 Task: Sort the products in the category "One Pan Meals" by best match.
Action: Mouse moved to (270, 112)
Screenshot: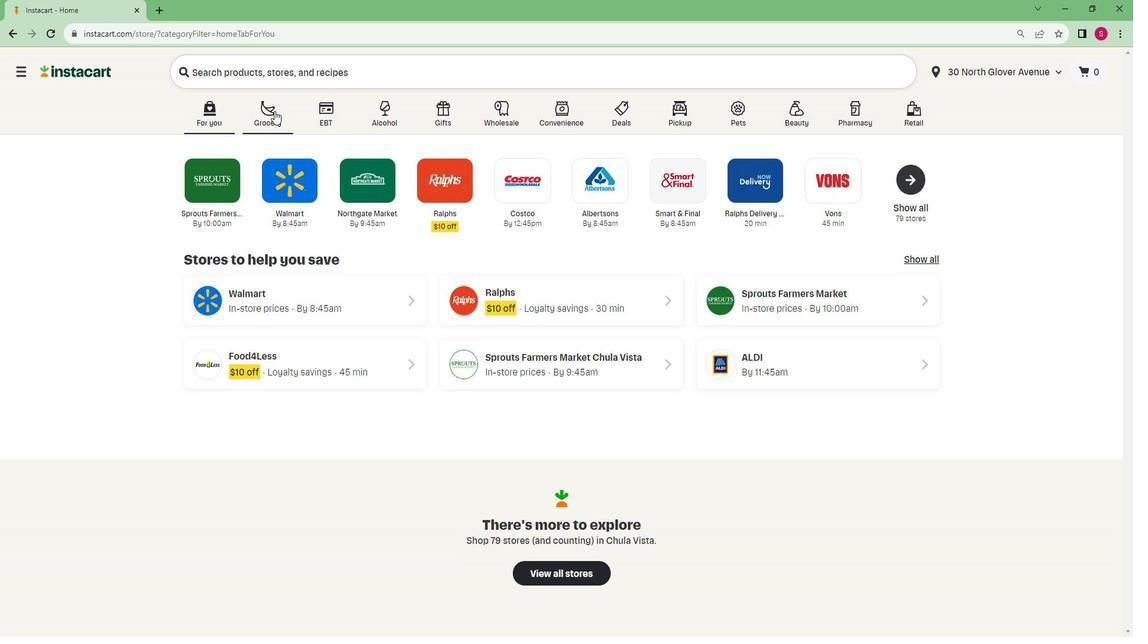 
Action: Mouse pressed left at (270, 112)
Screenshot: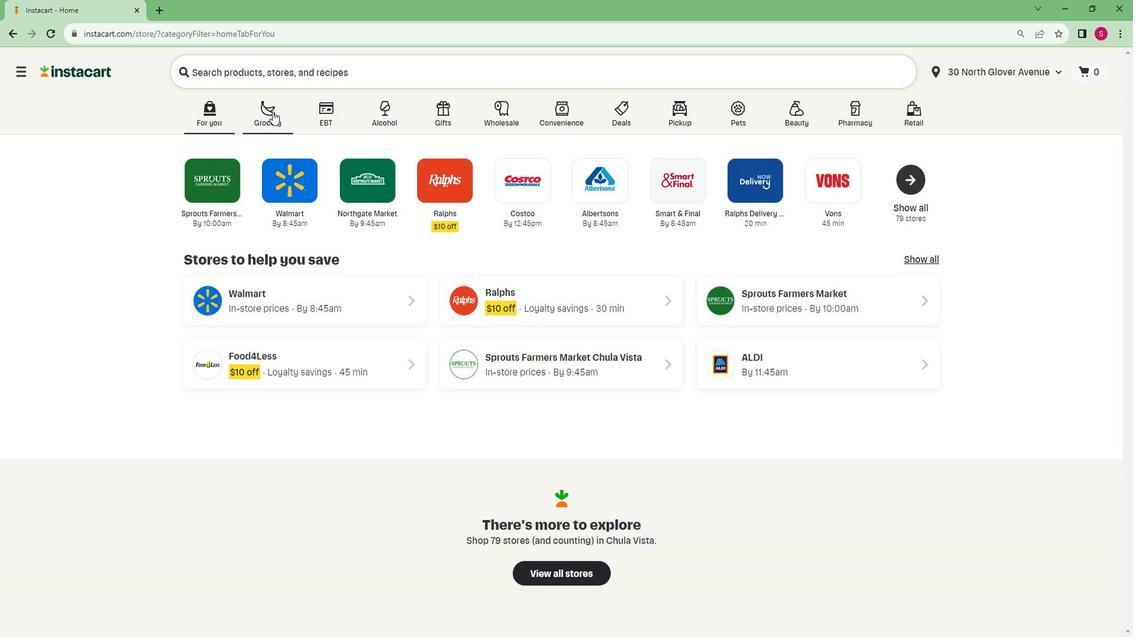 
Action: Mouse moved to (256, 334)
Screenshot: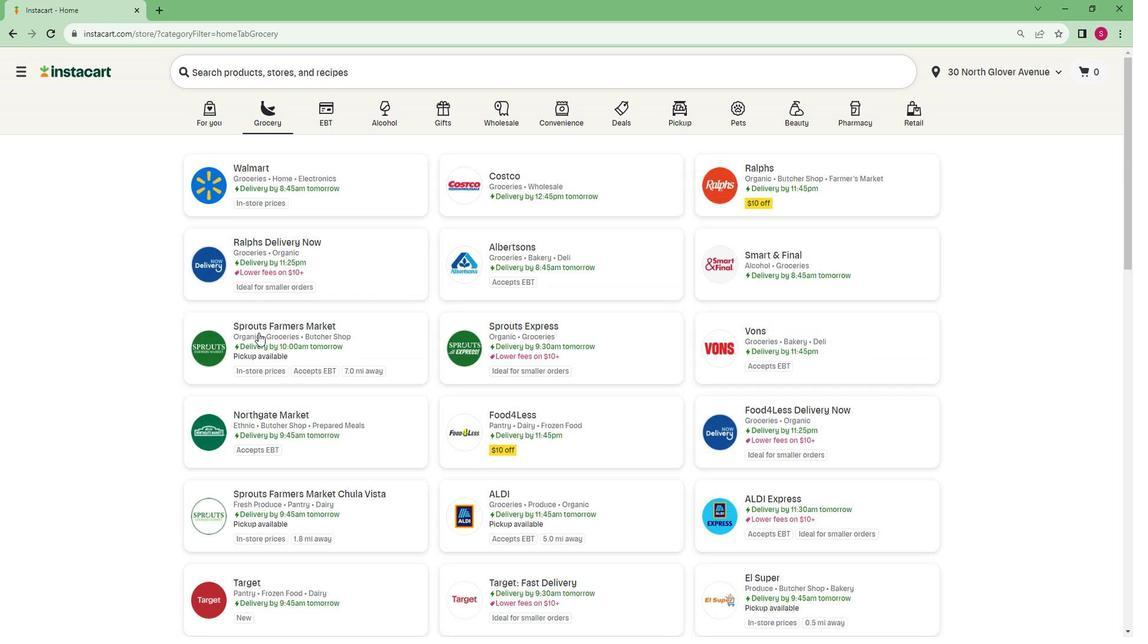 
Action: Mouse pressed left at (256, 334)
Screenshot: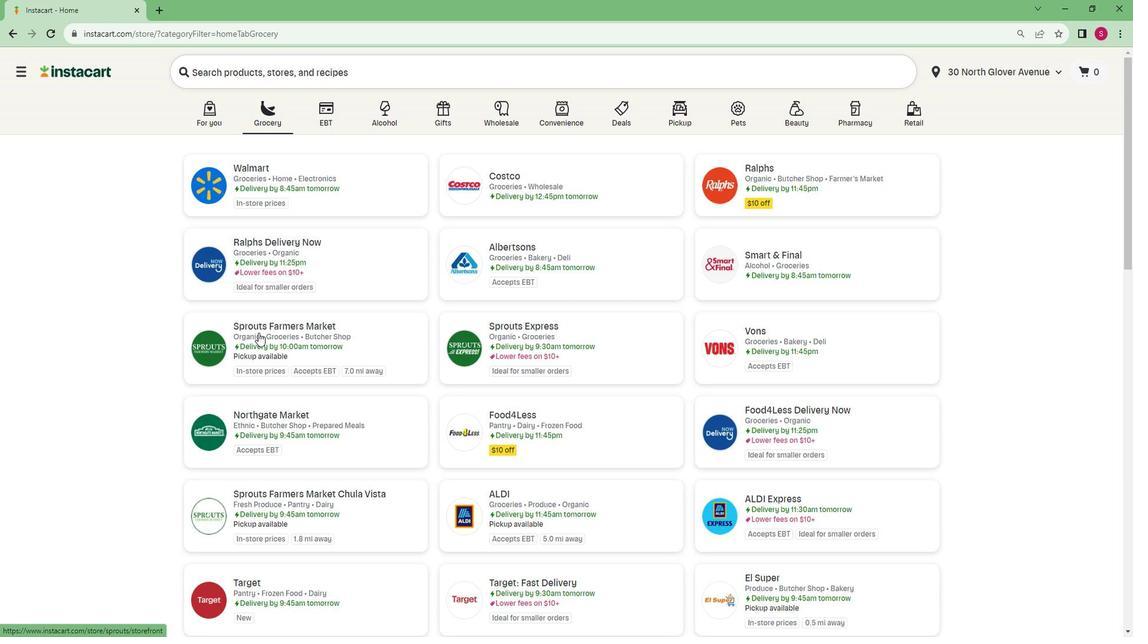 
Action: Mouse moved to (88, 530)
Screenshot: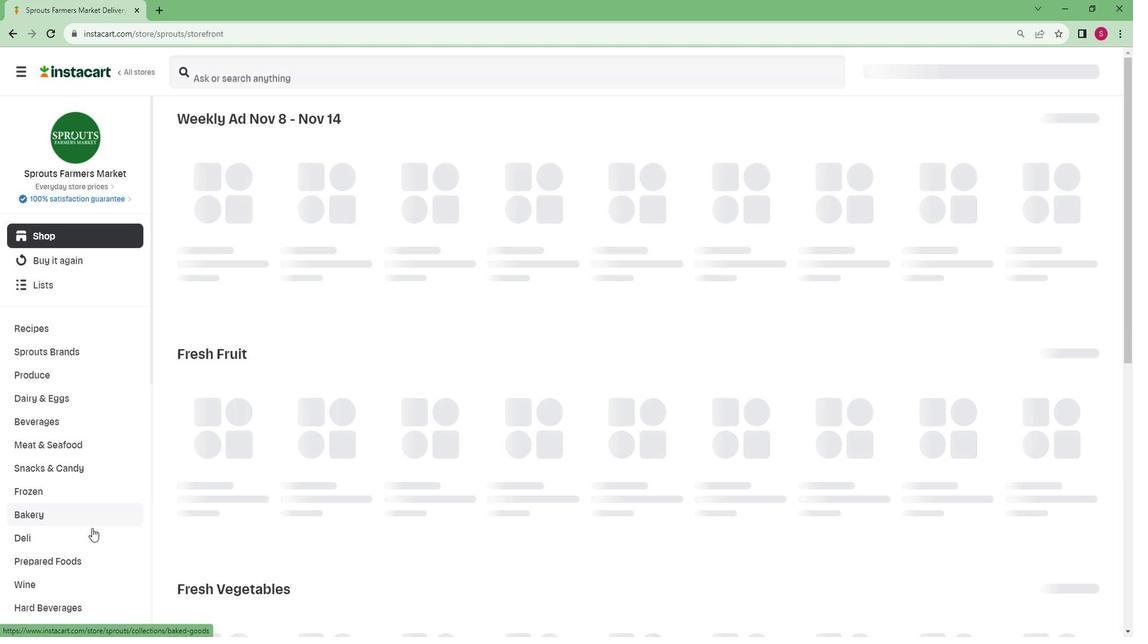 
Action: Mouse scrolled (88, 530) with delta (0, 0)
Screenshot: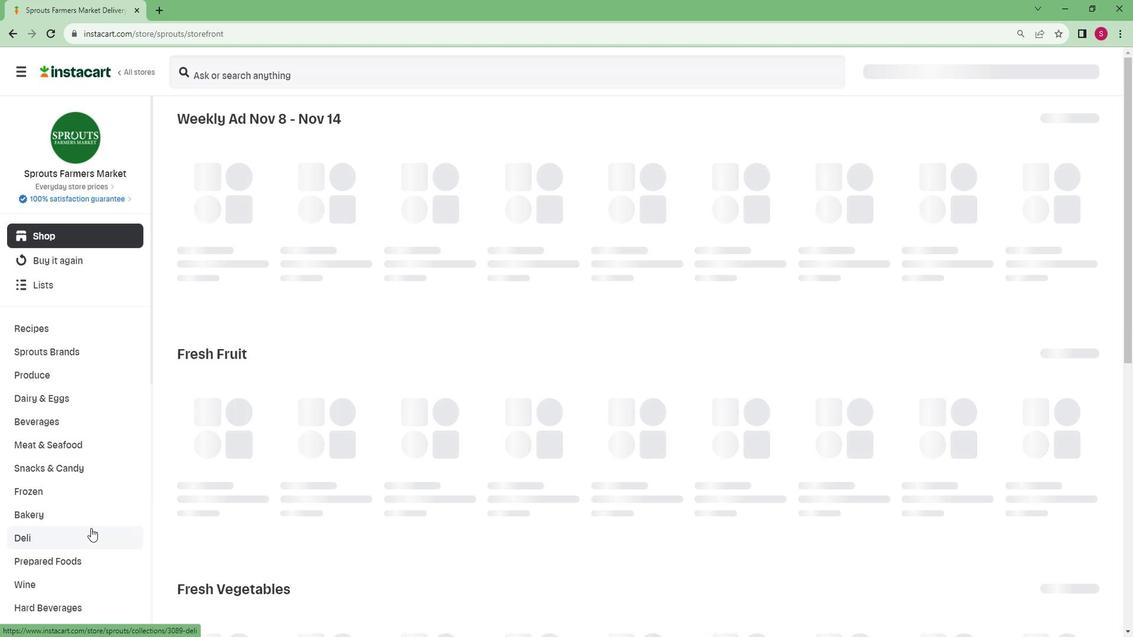
Action: Mouse scrolled (88, 530) with delta (0, 0)
Screenshot: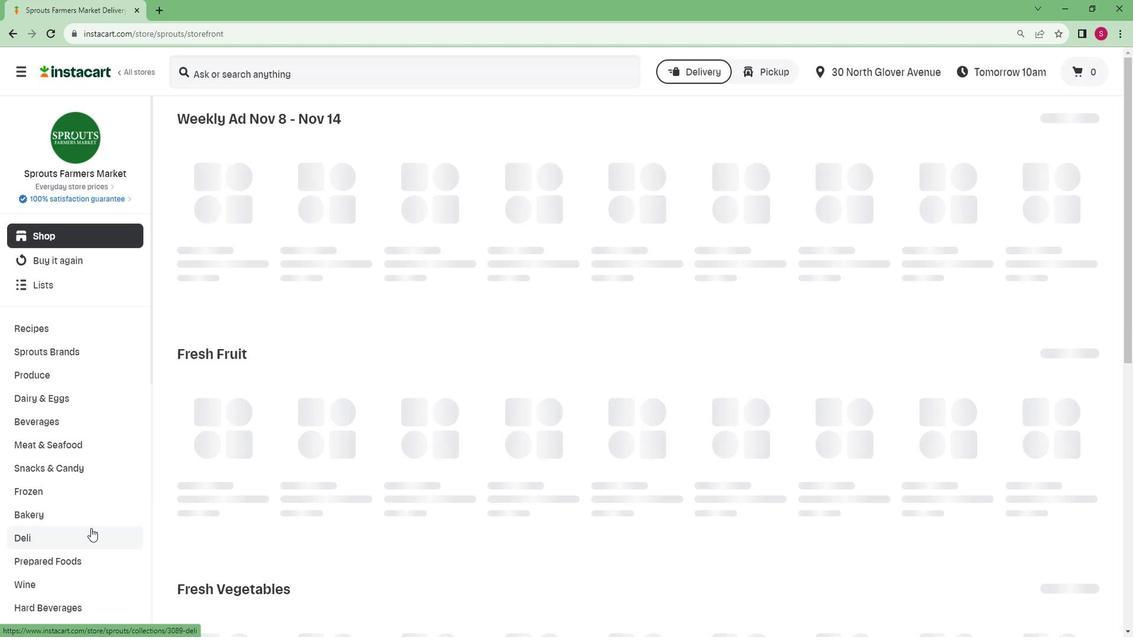 
Action: Mouse scrolled (88, 530) with delta (0, 0)
Screenshot: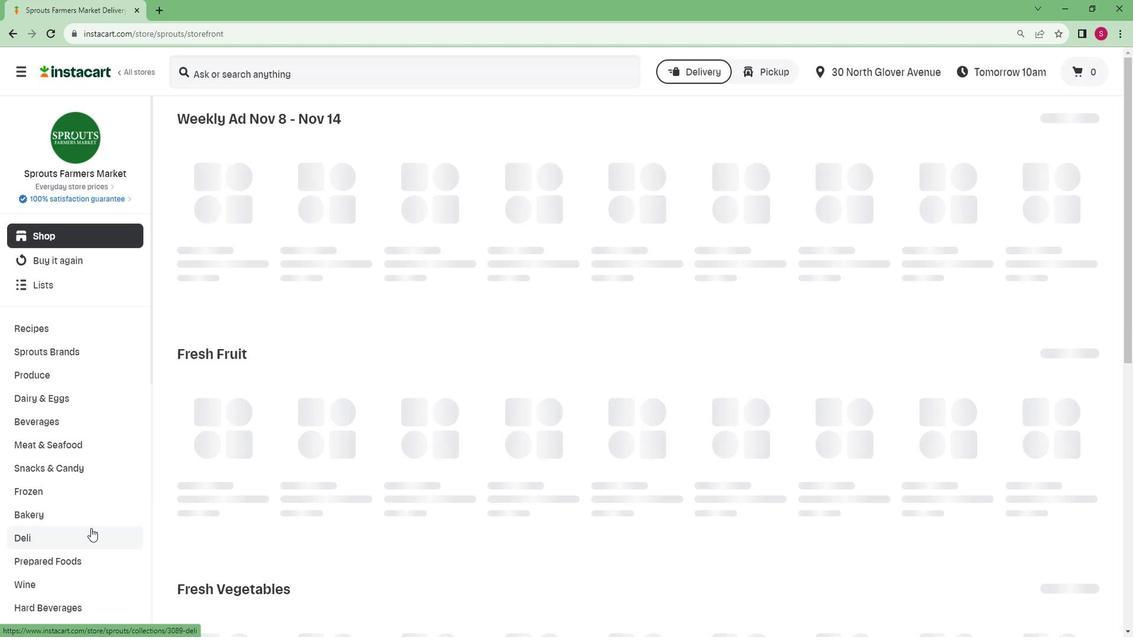 
Action: Mouse scrolled (88, 530) with delta (0, 0)
Screenshot: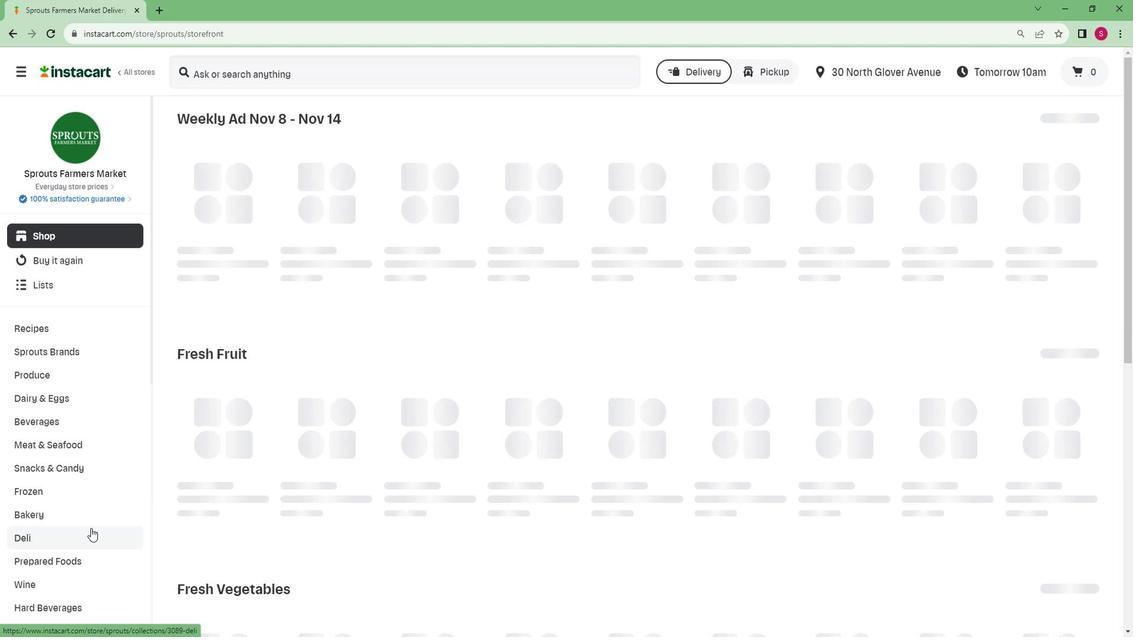 
Action: Mouse scrolled (88, 530) with delta (0, 0)
Screenshot: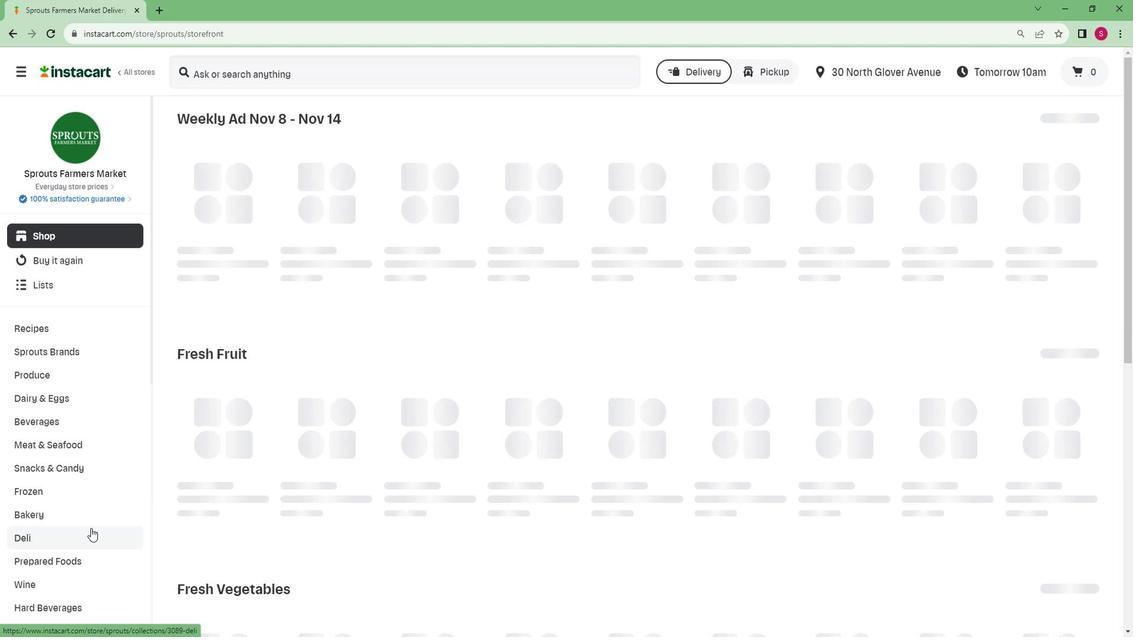 
Action: Mouse moved to (88, 530)
Screenshot: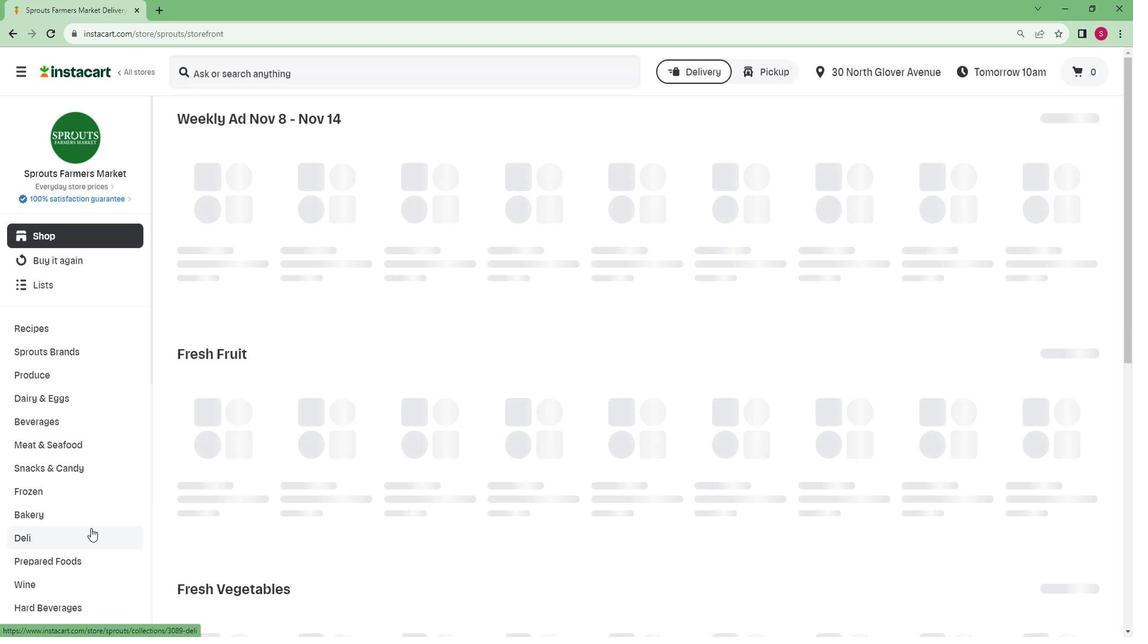 
Action: Mouse scrolled (88, 530) with delta (0, 0)
Screenshot: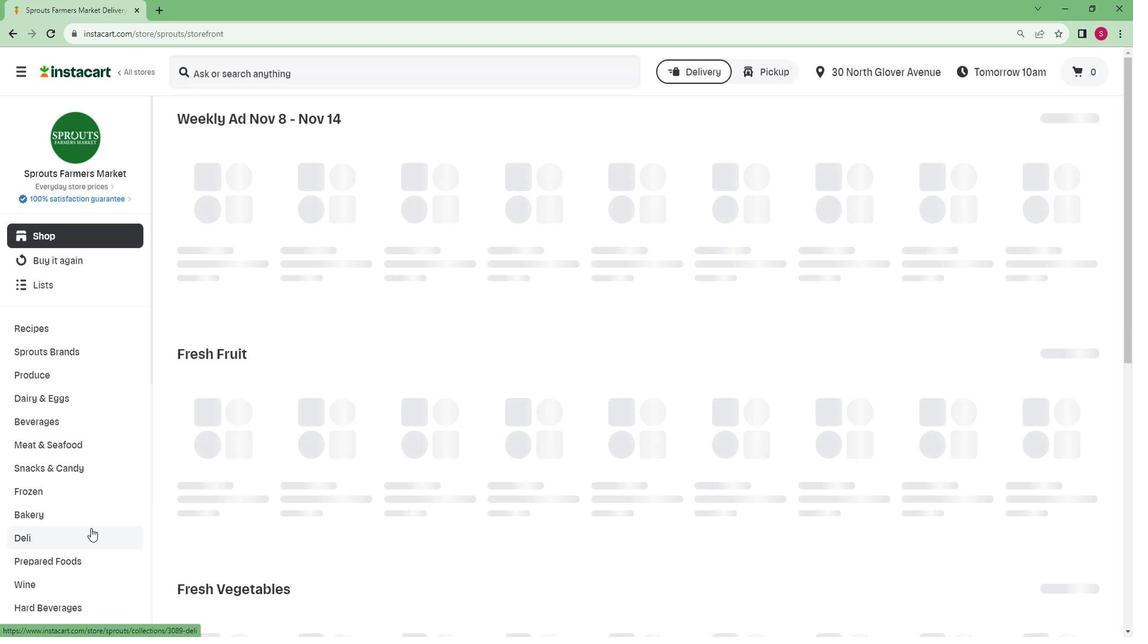 
Action: Mouse moved to (87, 530)
Screenshot: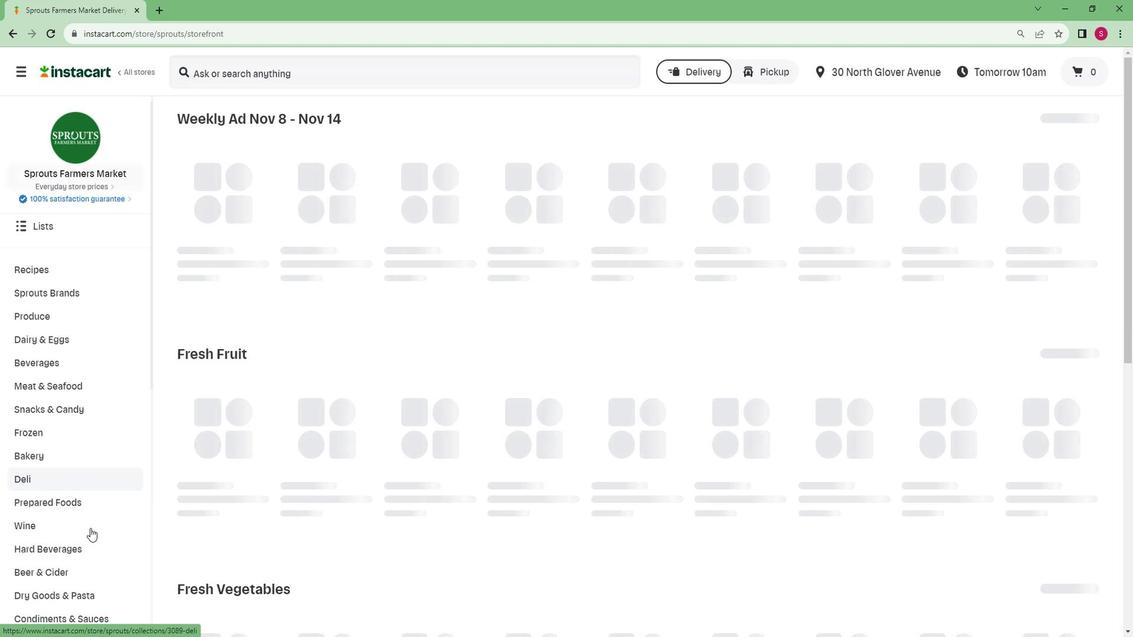 
Action: Mouse scrolled (87, 530) with delta (0, 0)
Screenshot: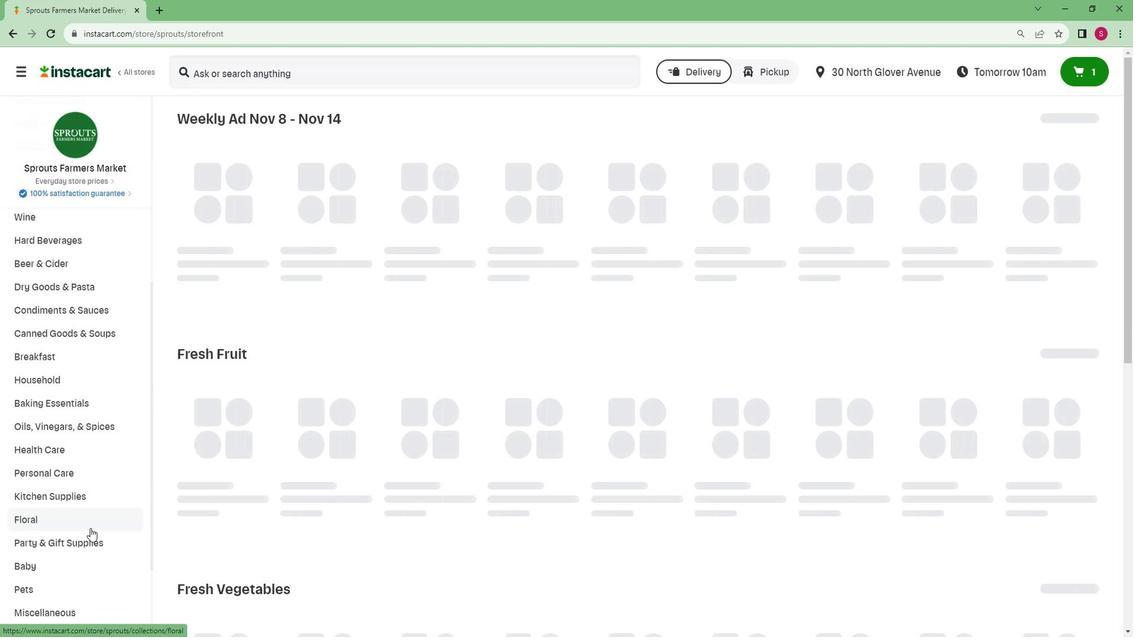 
Action: Mouse scrolled (87, 530) with delta (0, 0)
Screenshot: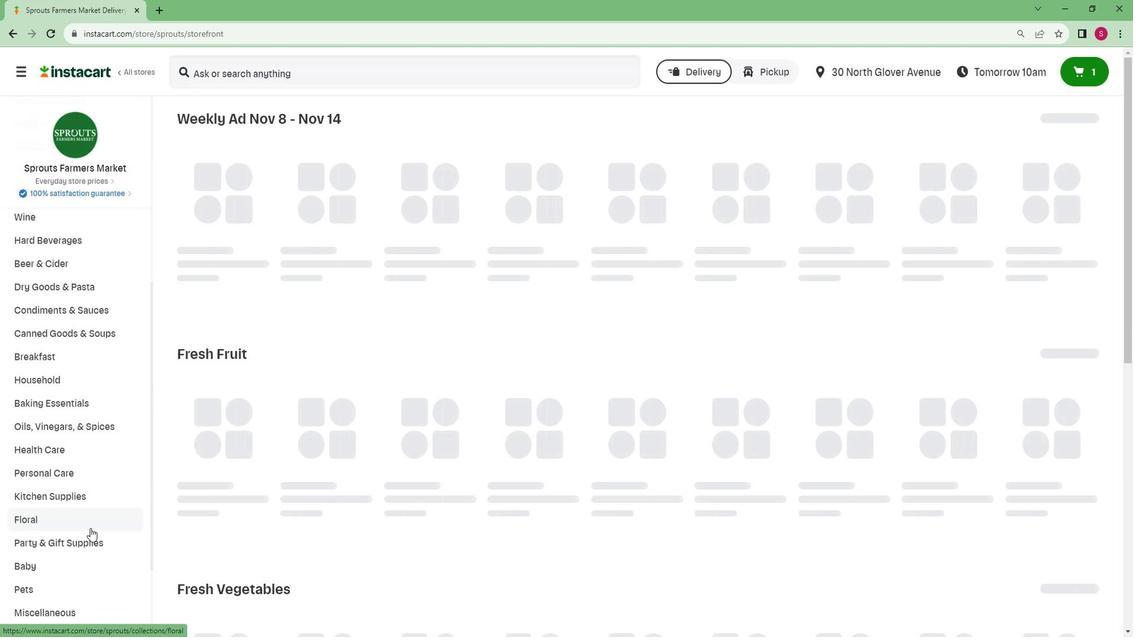 
Action: Mouse scrolled (87, 530) with delta (0, 0)
Screenshot: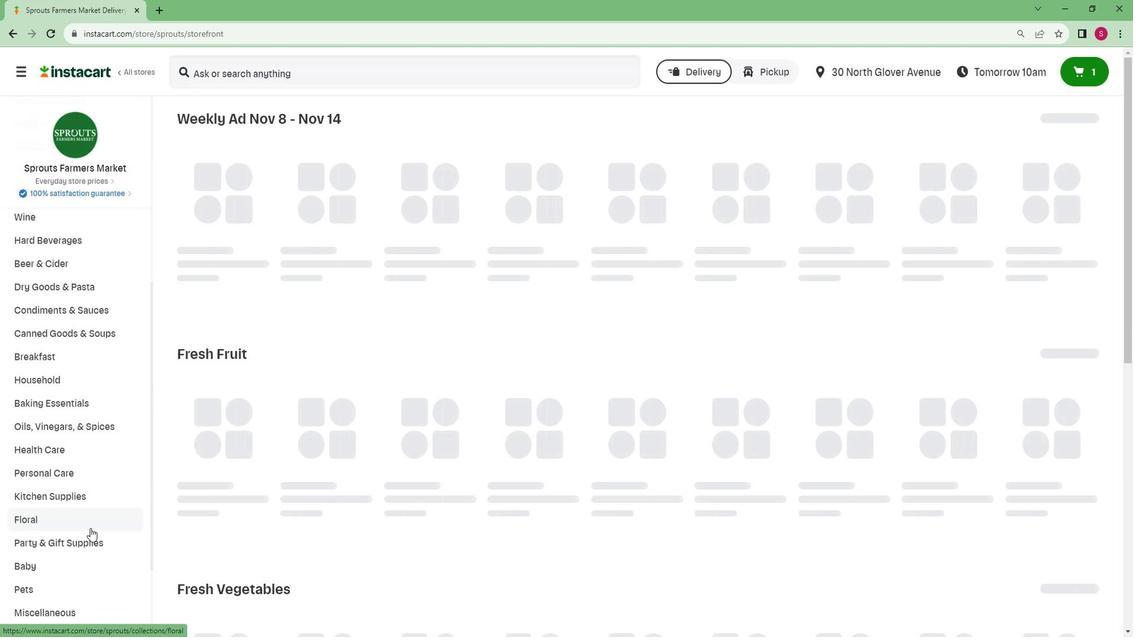 
Action: Mouse scrolled (87, 530) with delta (0, 0)
Screenshot: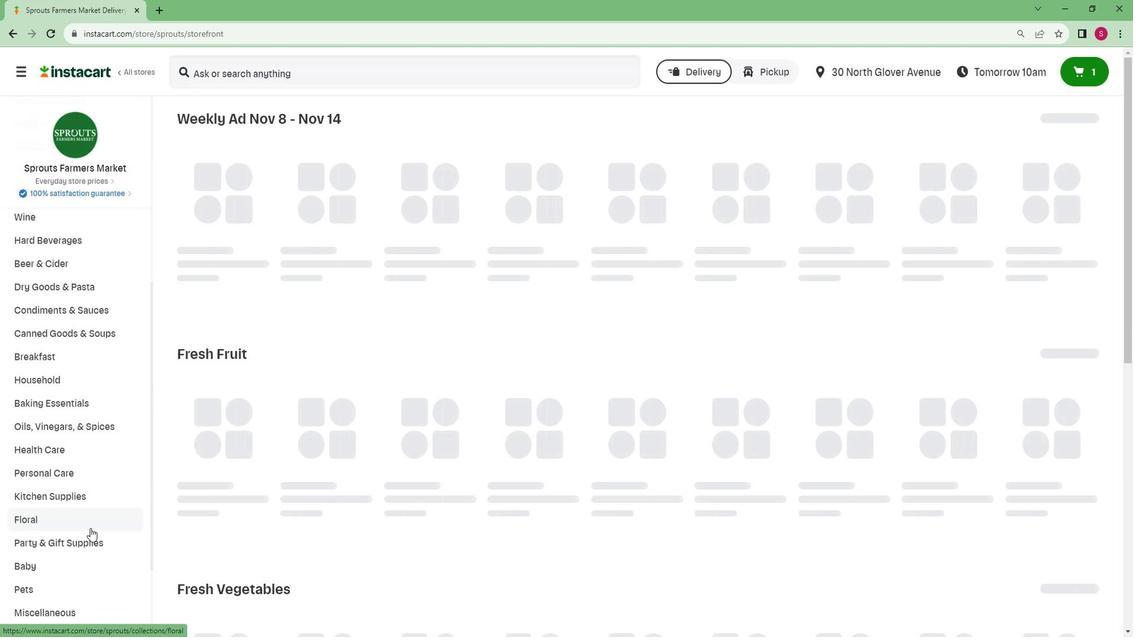 
Action: Mouse scrolled (87, 530) with delta (0, 0)
Screenshot: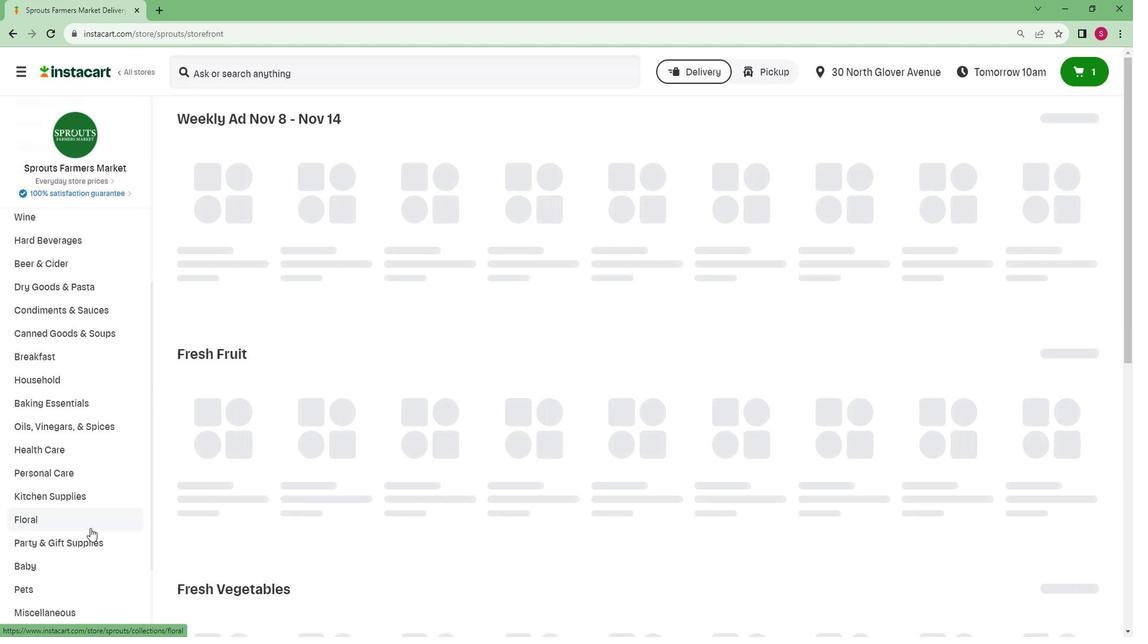 
Action: Mouse scrolled (87, 530) with delta (0, 0)
Screenshot: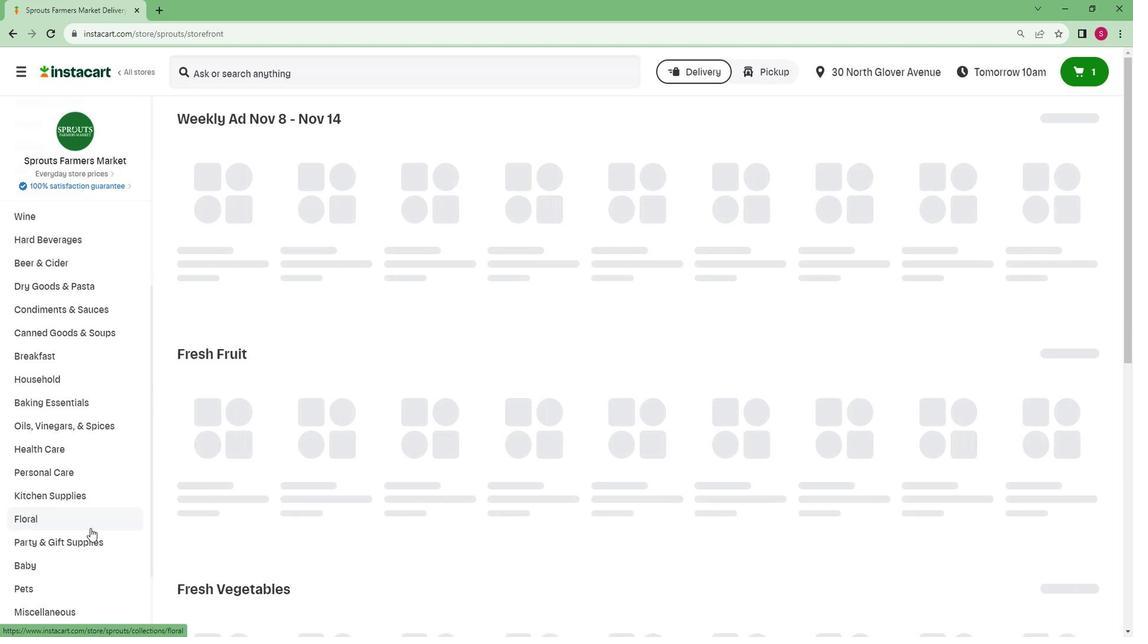 
Action: Mouse moved to (31, 618)
Screenshot: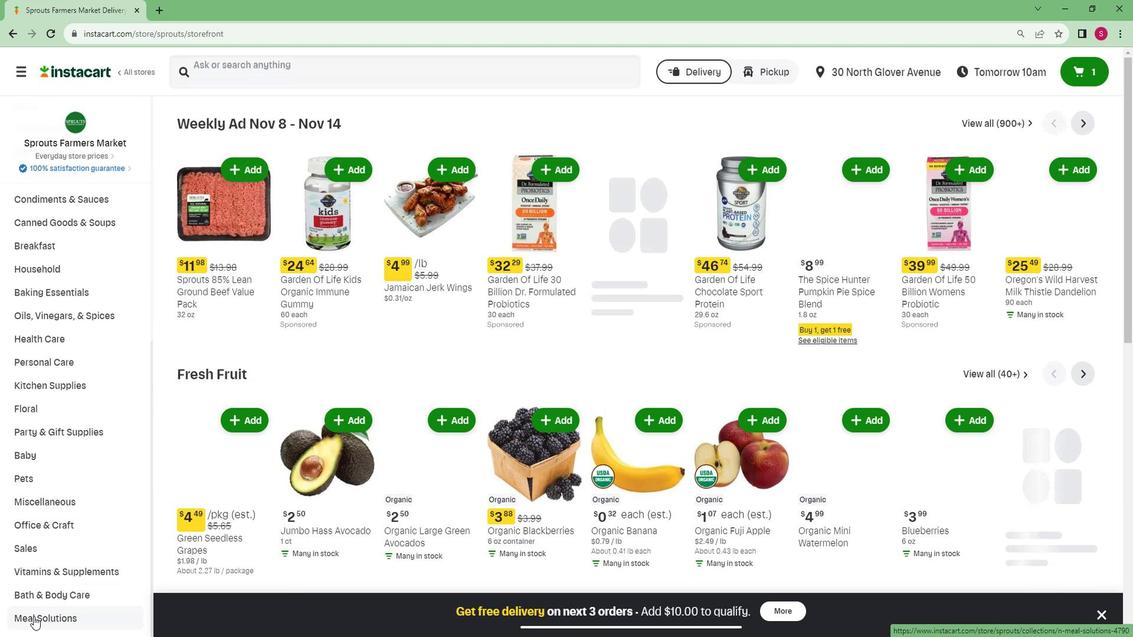
Action: Mouse pressed left at (31, 618)
Screenshot: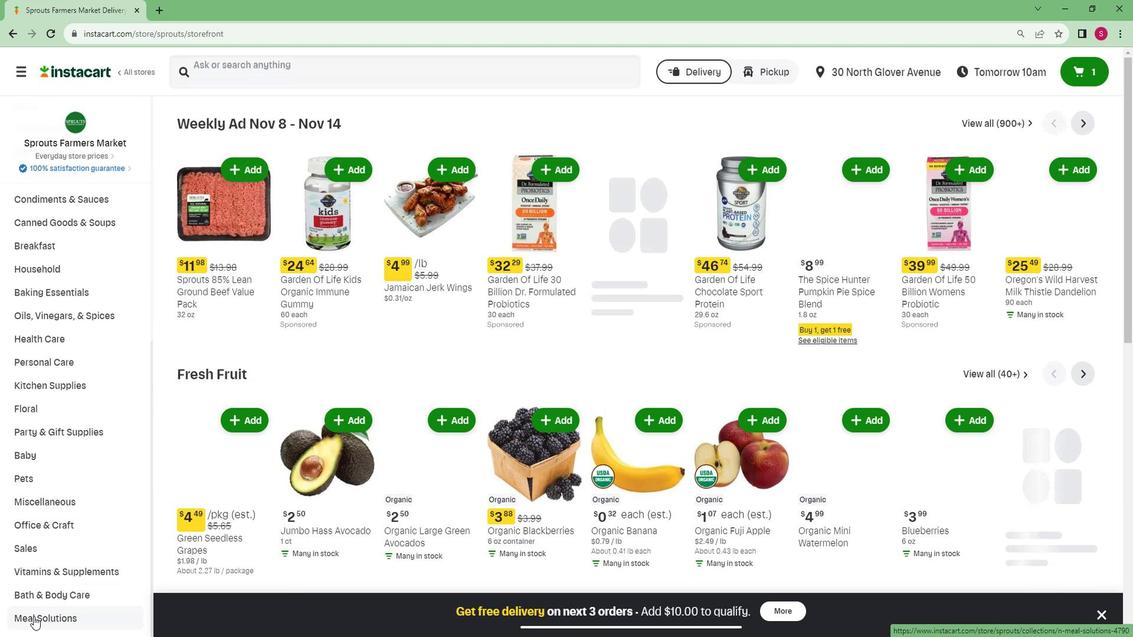 
Action: Mouse moved to (51, 572)
Screenshot: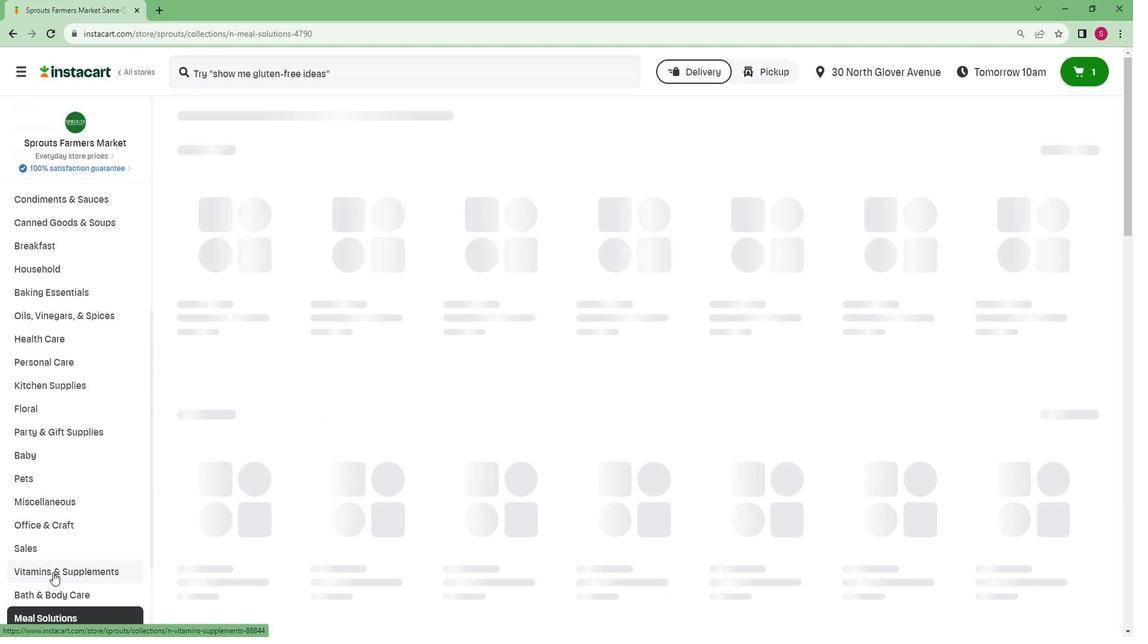 
Action: Mouse scrolled (51, 572) with delta (0, 0)
Screenshot: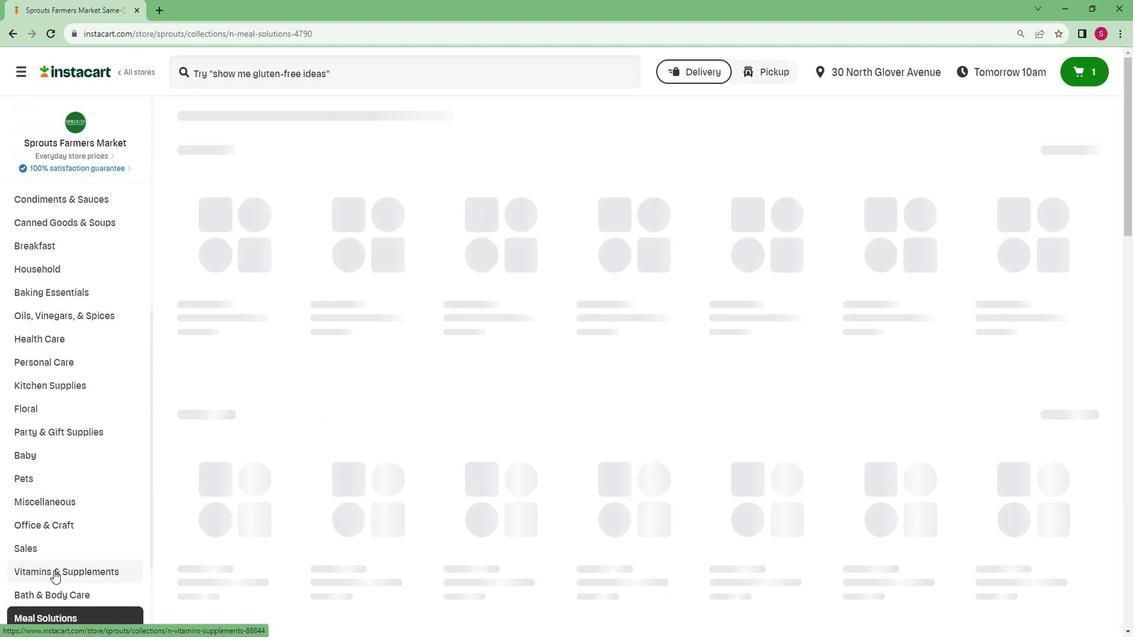 
Action: Mouse scrolled (51, 572) with delta (0, 0)
Screenshot: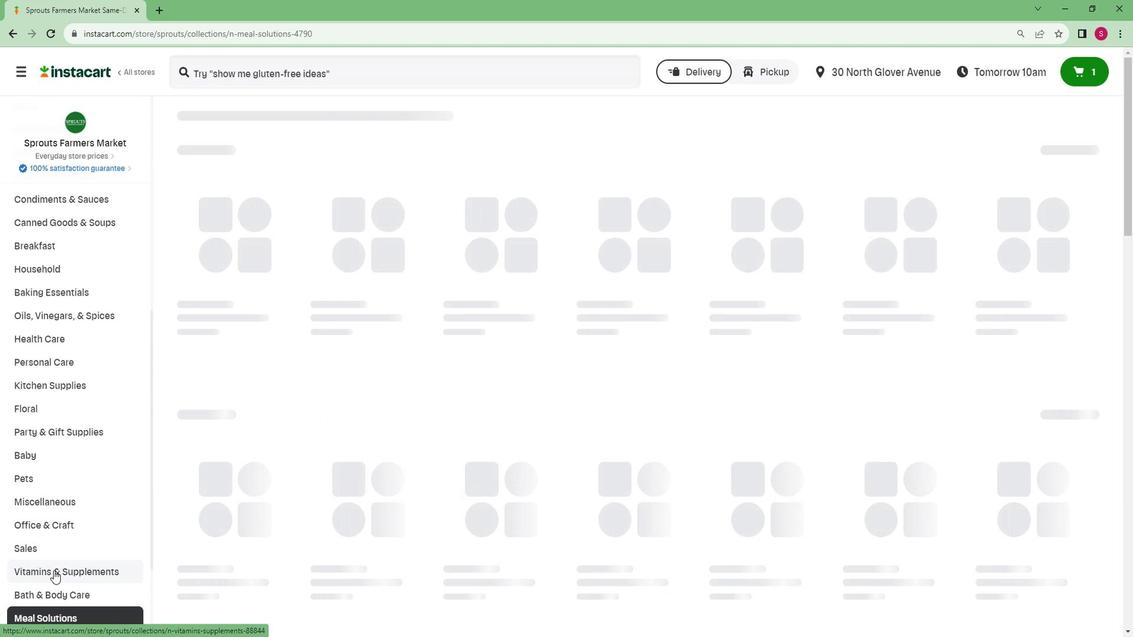 
Action: Mouse moved to (57, 525)
Screenshot: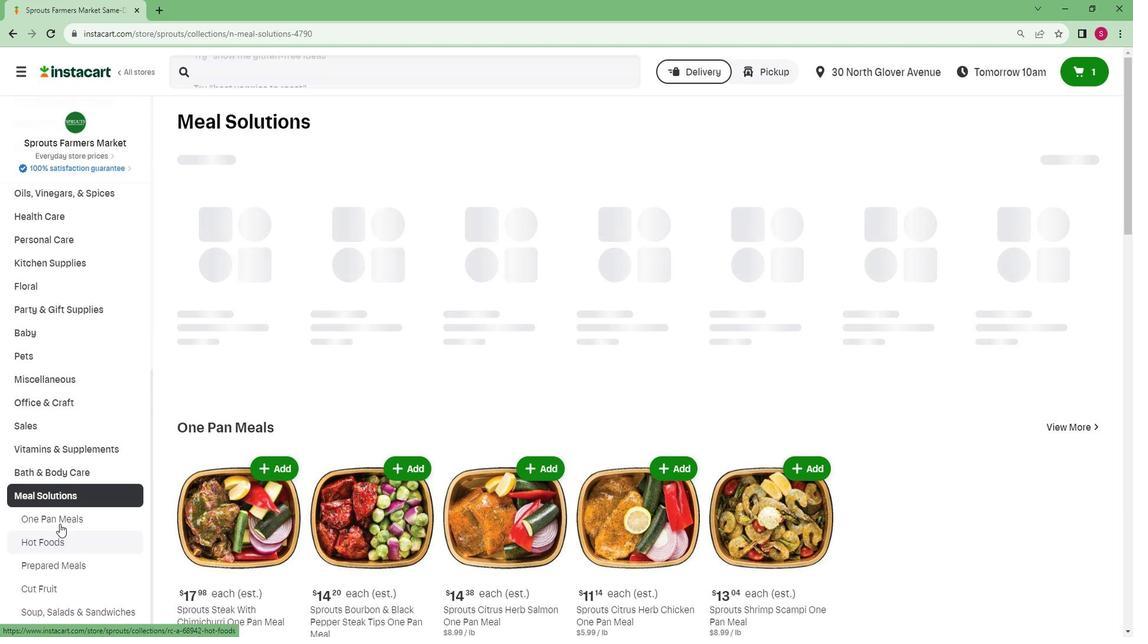 
Action: Mouse pressed left at (57, 525)
Screenshot: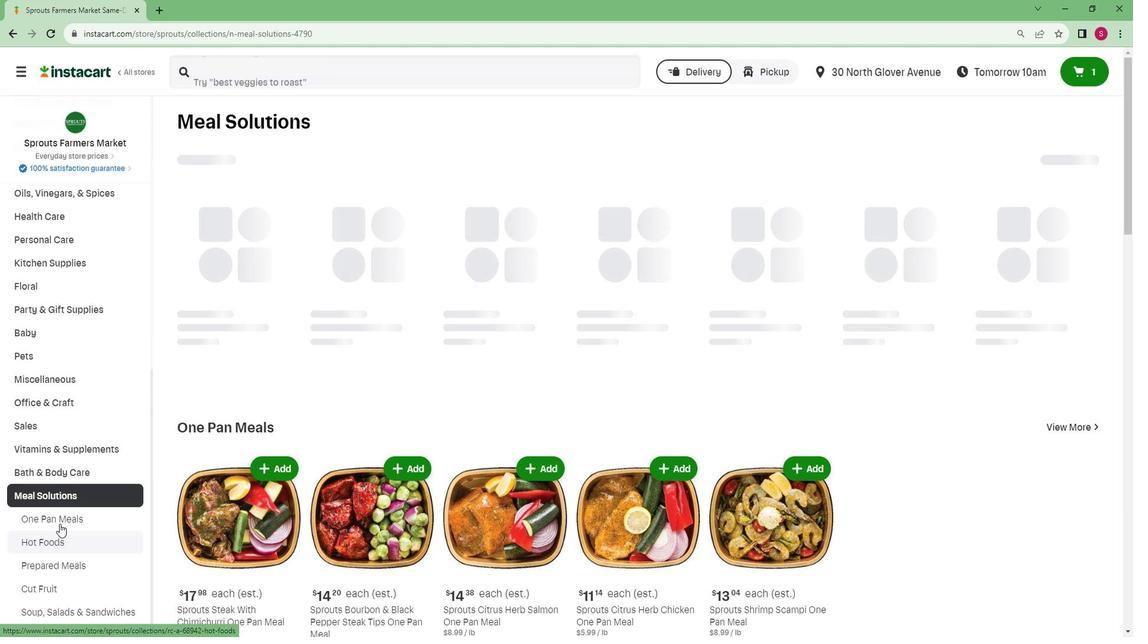 
Action: Mouse moved to (1061, 157)
Screenshot: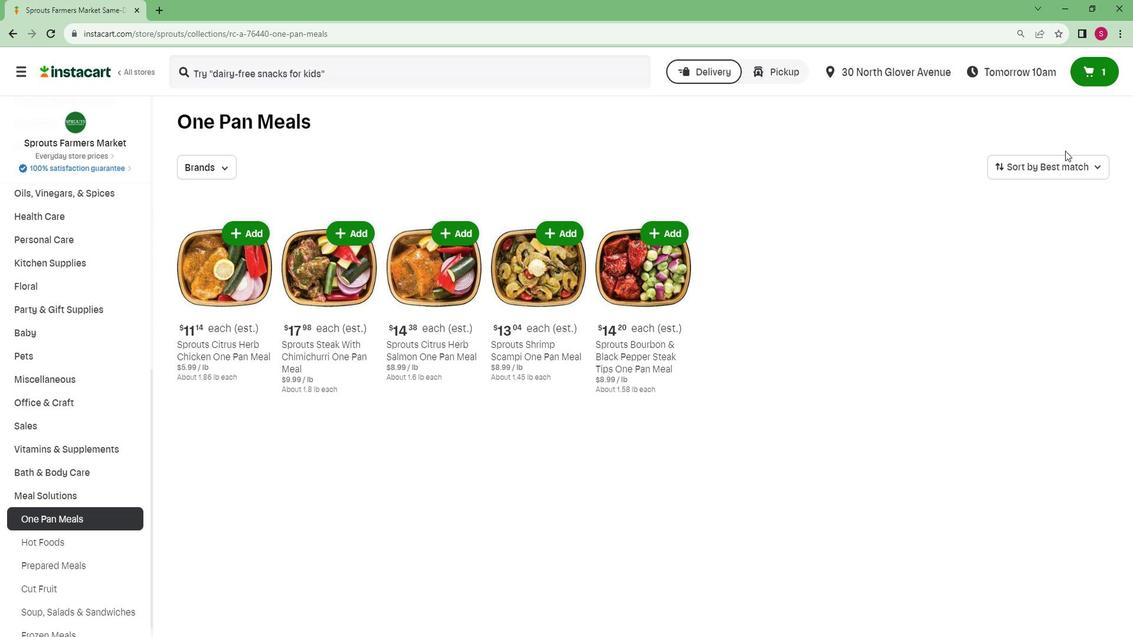 
Action: Mouse pressed left at (1061, 157)
Screenshot: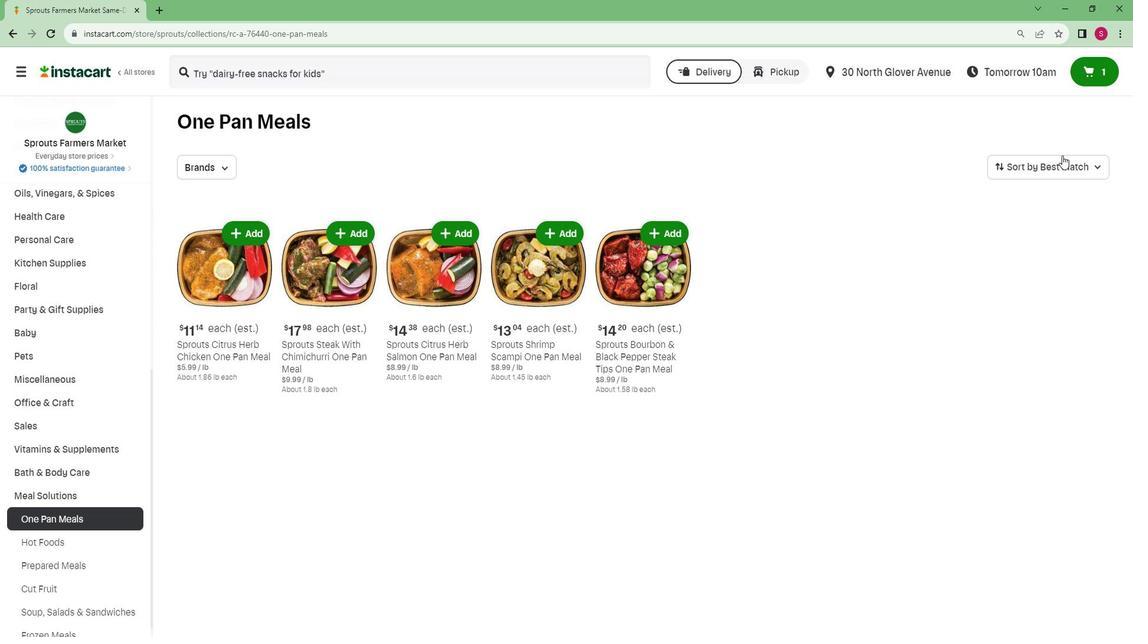 
Action: Mouse moved to (1034, 213)
Screenshot: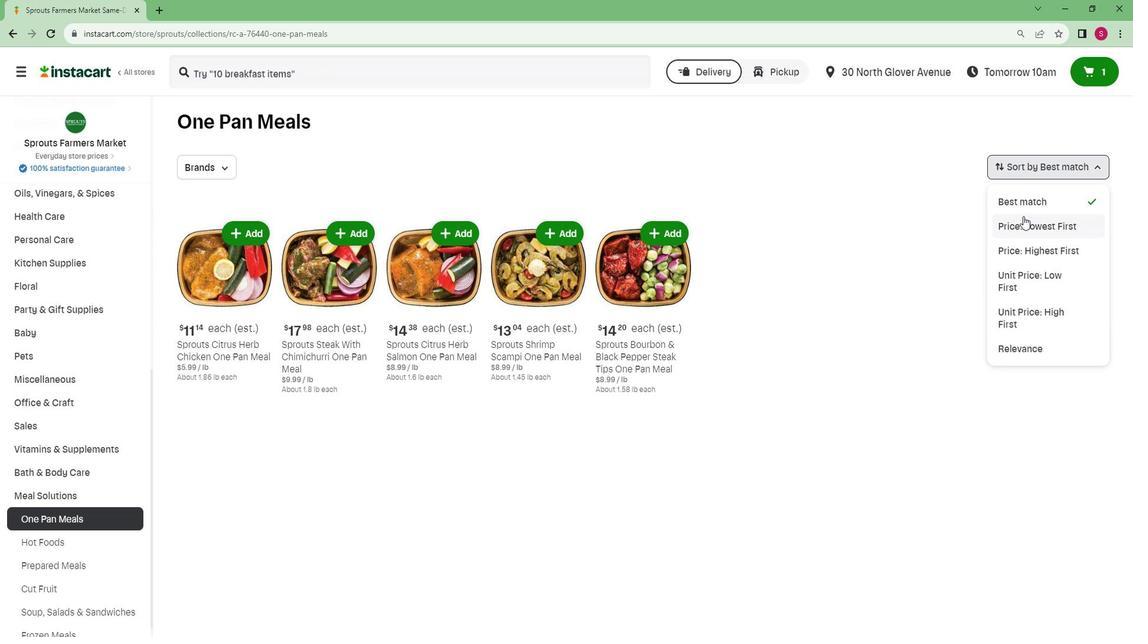 
Action: Mouse pressed left at (1034, 213)
Screenshot: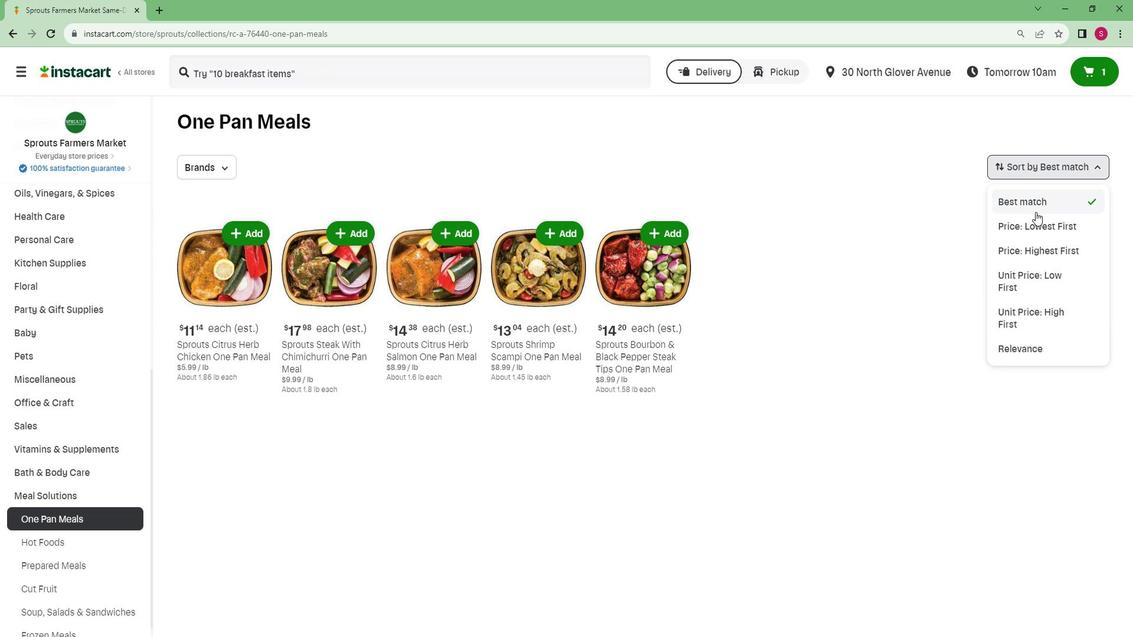 
Action: Mouse moved to (912, 262)
Screenshot: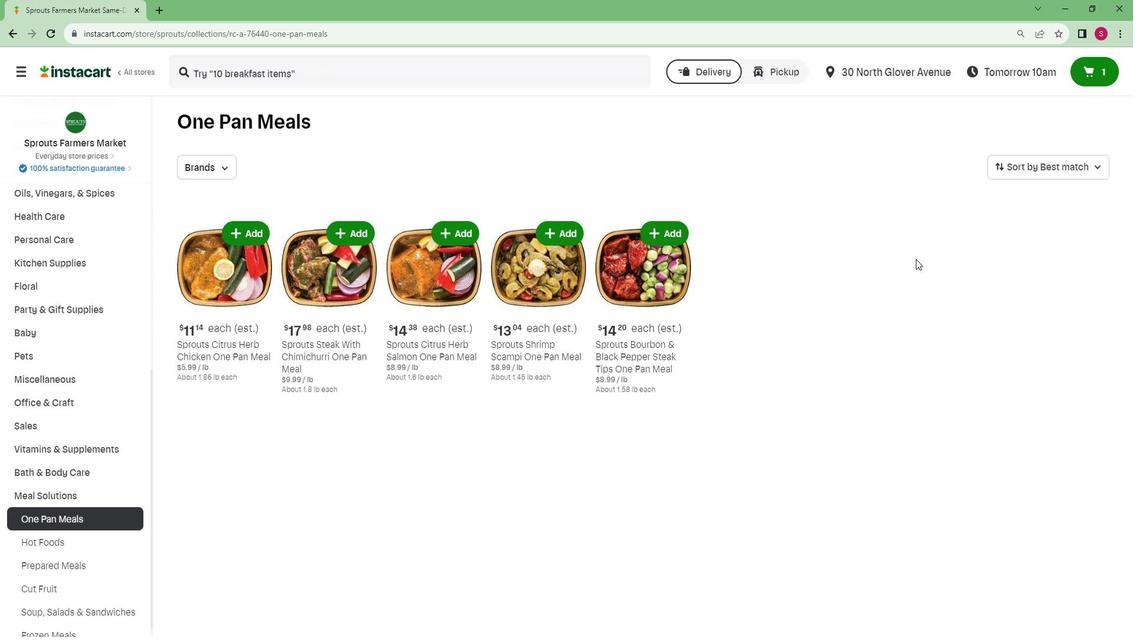 
